 Task: Create a new calendar folder named 'Softage' containing 'Calendar Items'.
Action: Mouse moved to (3, 53)
Screenshot: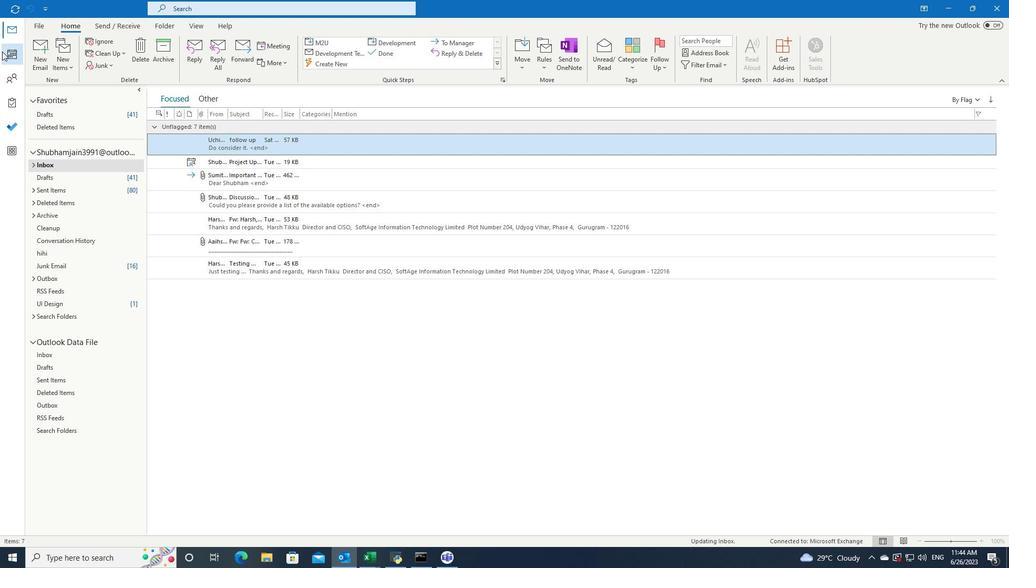 
Action: Mouse pressed left at (3, 53)
Screenshot: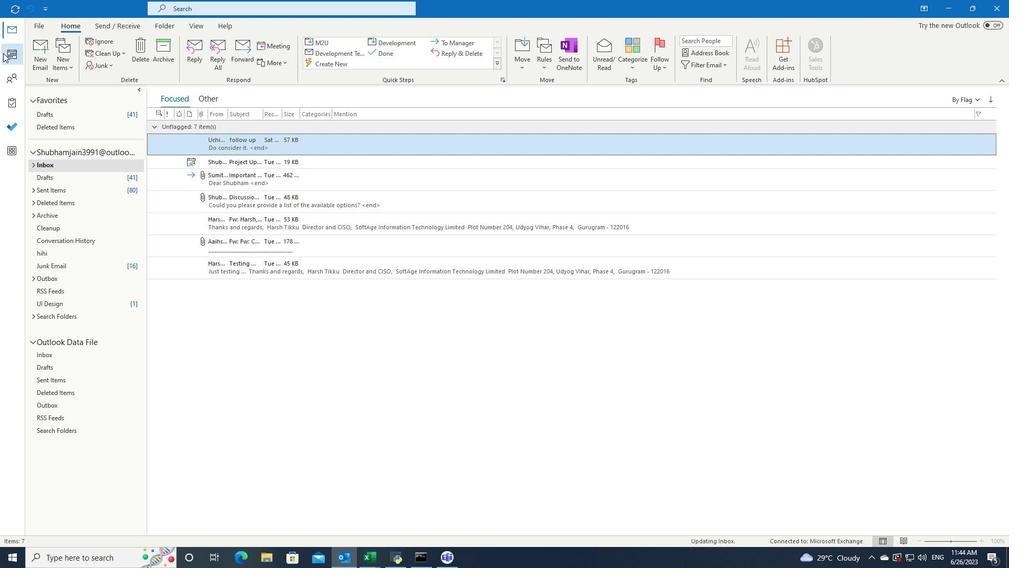 
Action: Mouse moved to (162, 27)
Screenshot: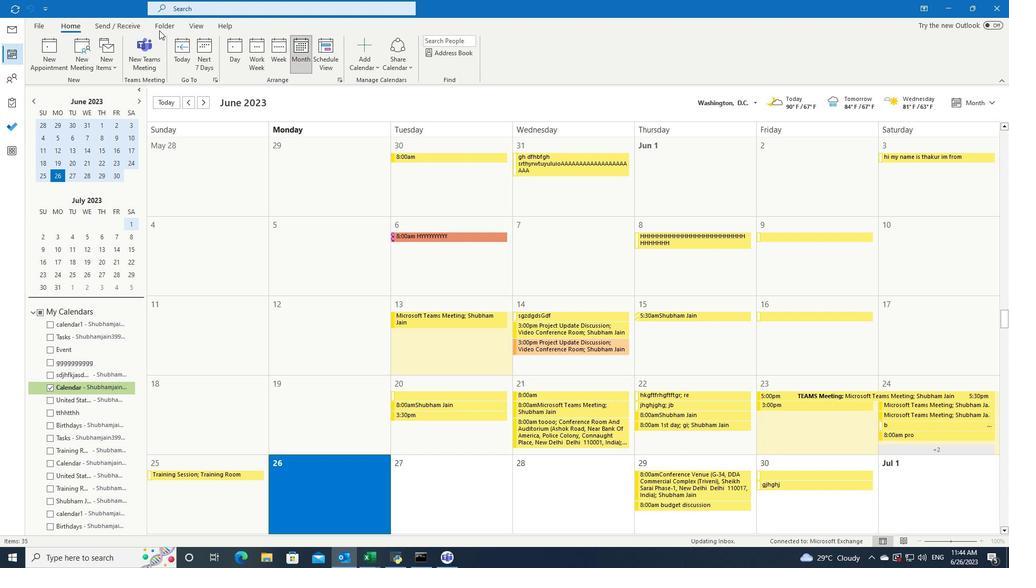 
Action: Mouse pressed left at (162, 27)
Screenshot: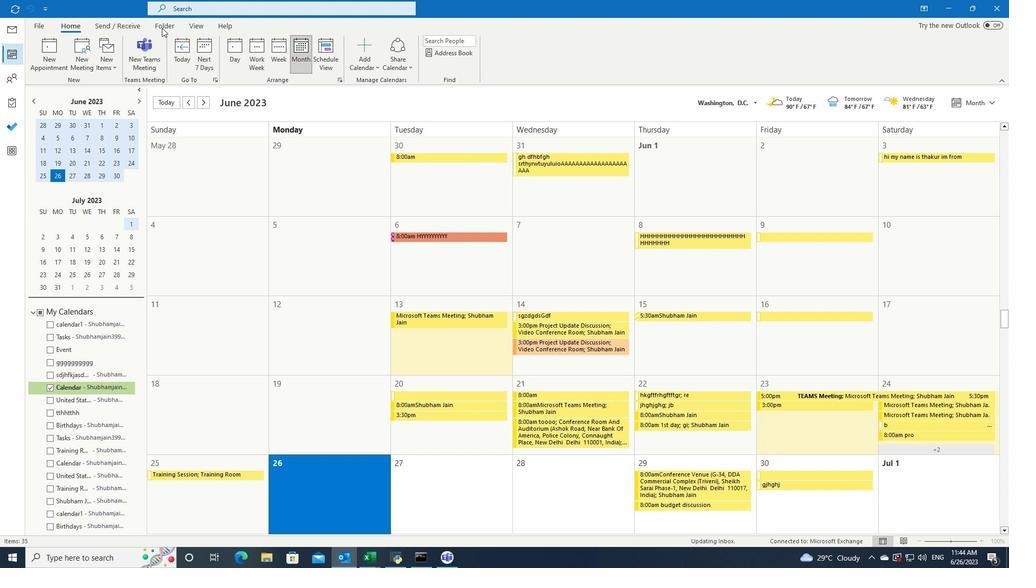 
Action: Mouse moved to (183, 67)
Screenshot: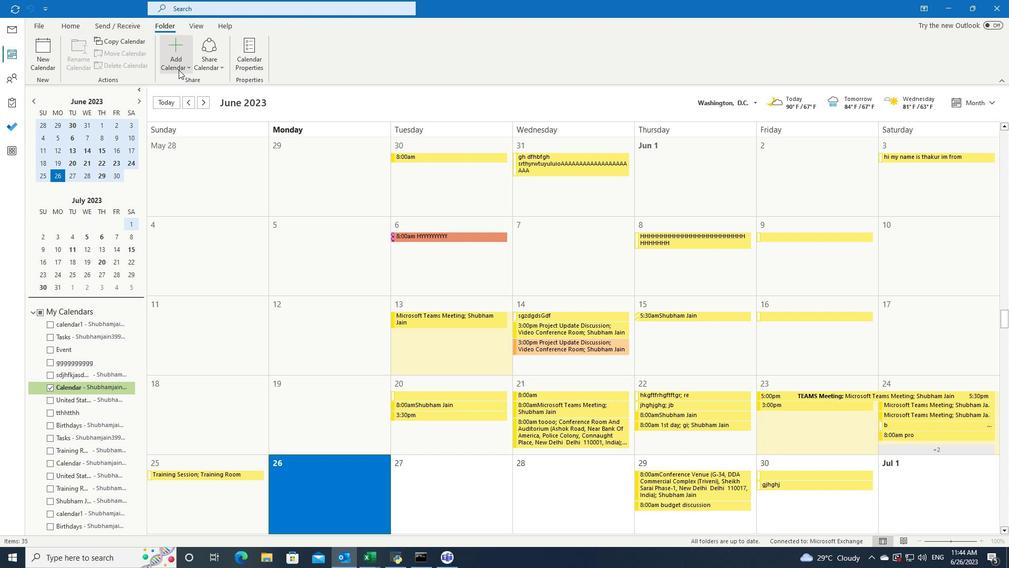 
Action: Mouse pressed left at (183, 67)
Screenshot: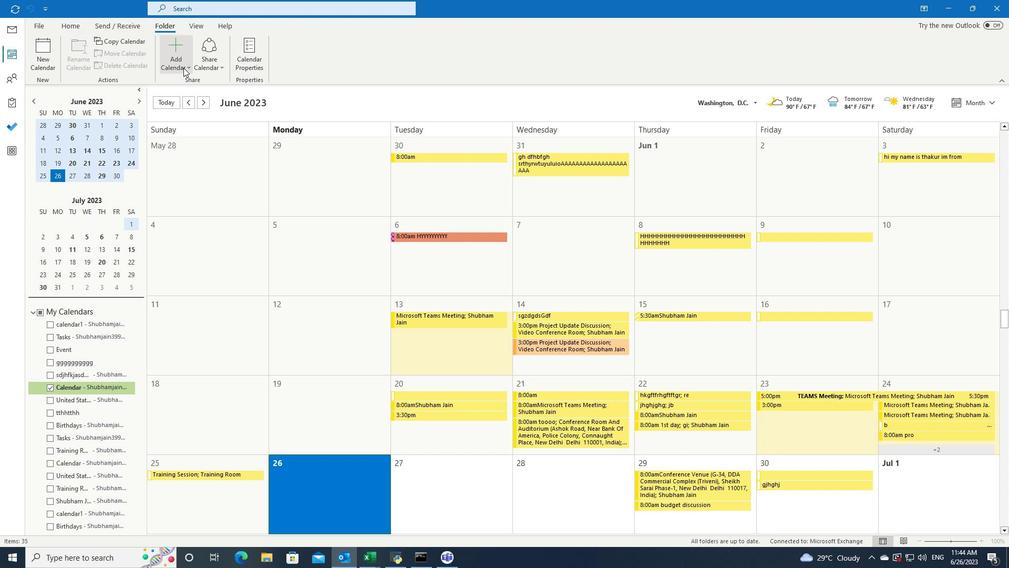 
Action: Mouse moved to (189, 131)
Screenshot: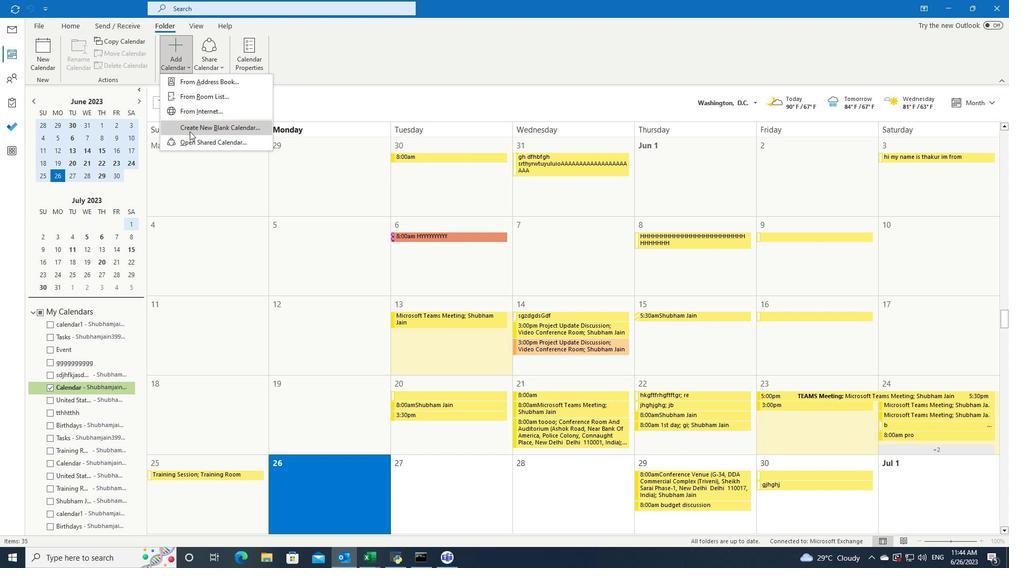 
Action: Mouse pressed left at (189, 131)
Screenshot: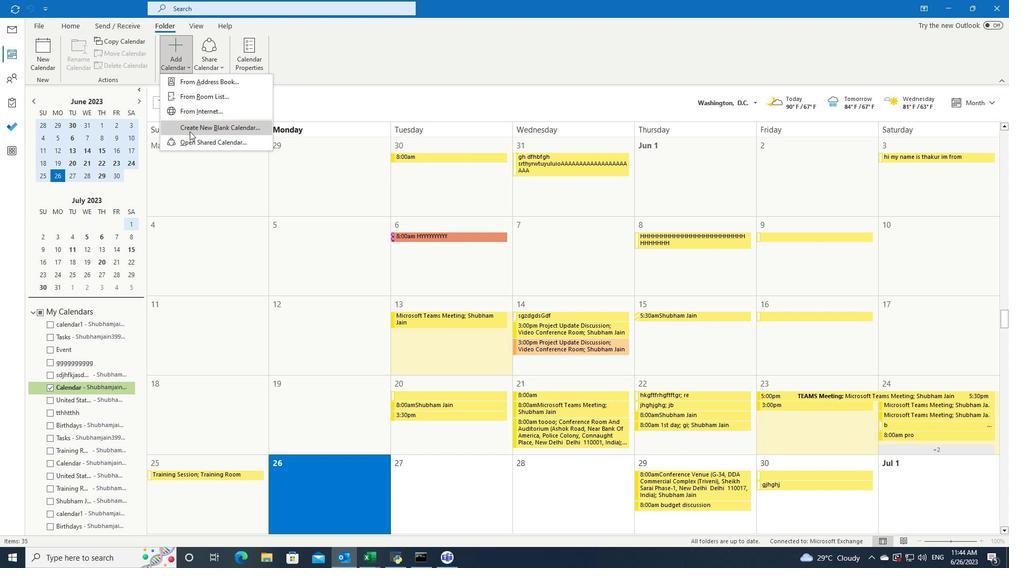 
Action: Mouse moved to (190, 131)
Screenshot: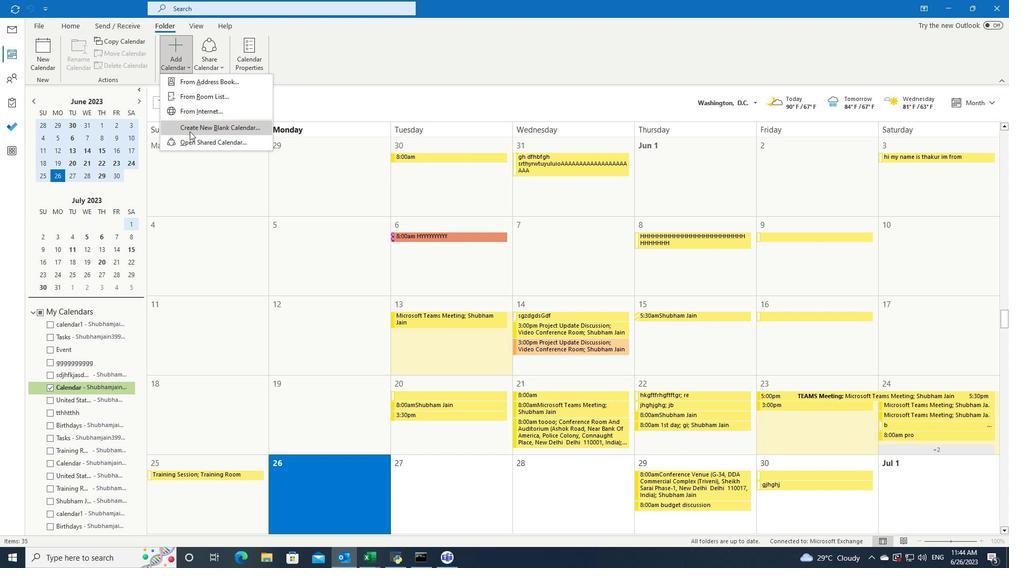 
Action: Key pressed <Key.shift>Softage
Screenshot: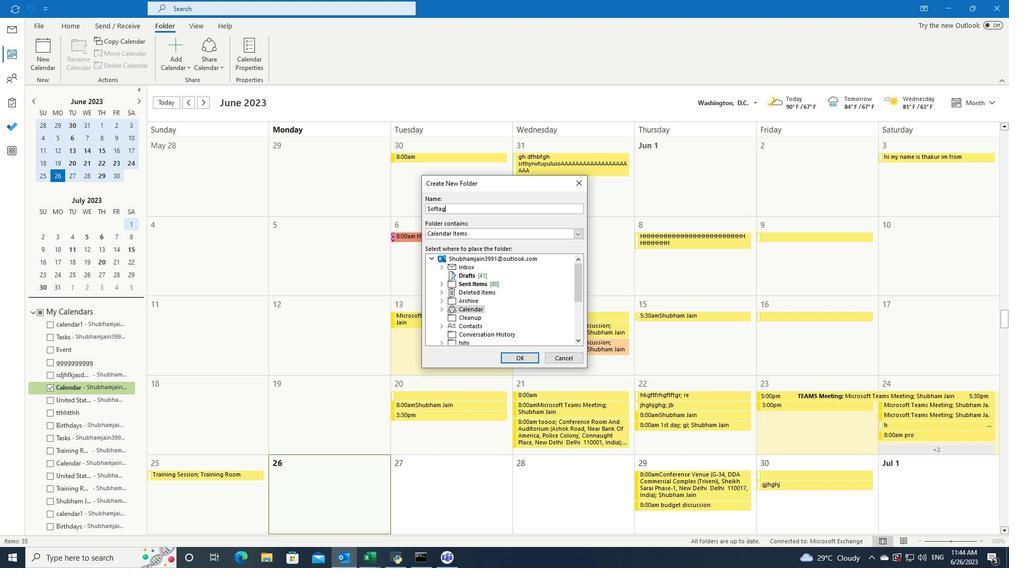 
Action: Mouse moved to (520, 355)
Screenshot: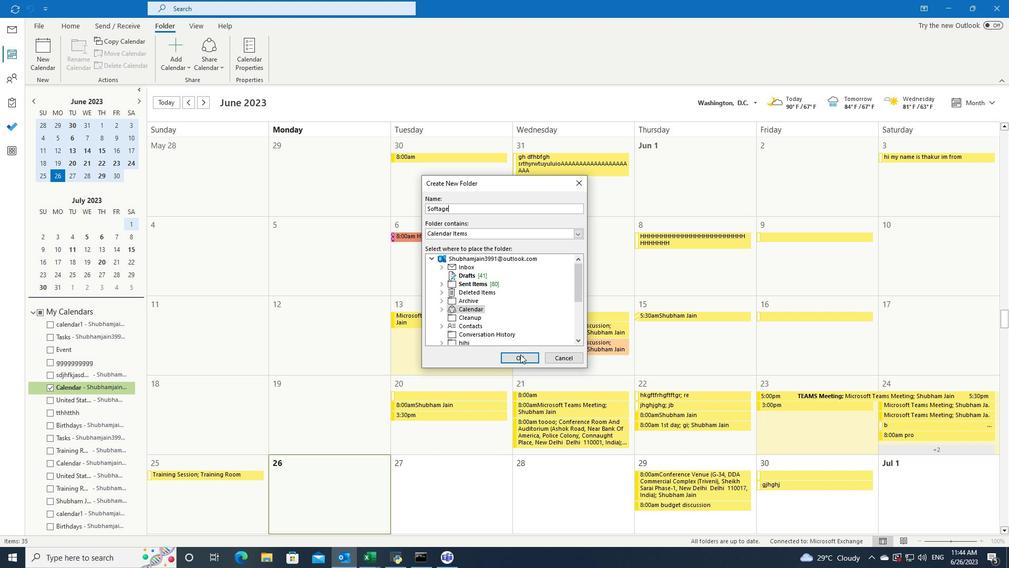 
Action: Mouse pressed left at (520, 355)
Screenshot: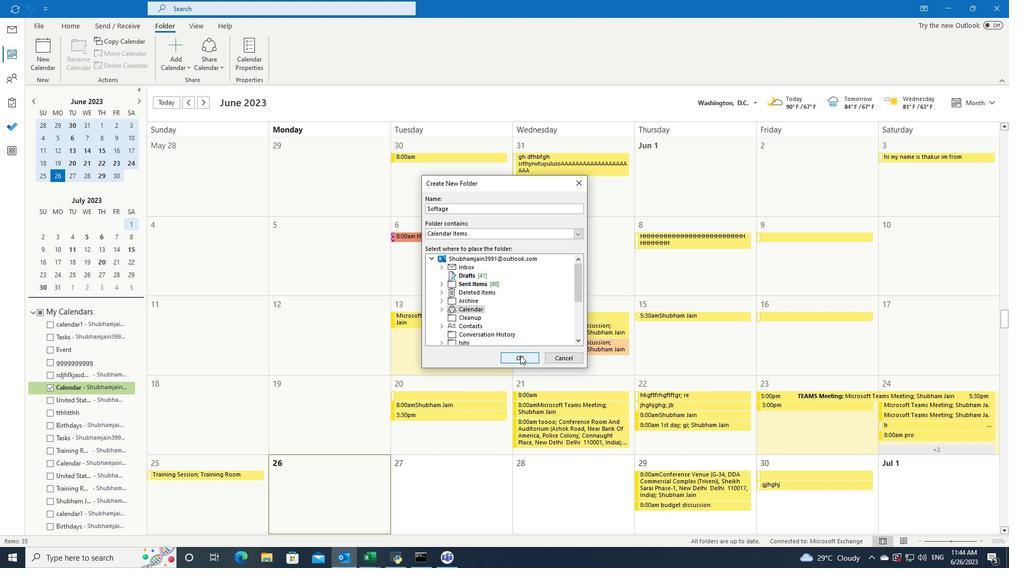 
Action: Mouse moved to (481, 361)
Screenshot: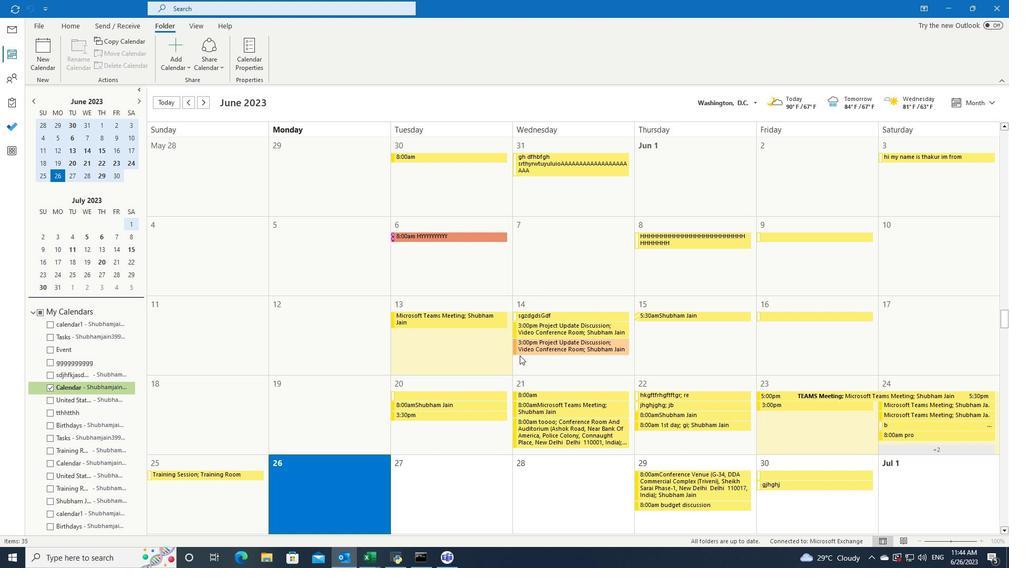 
